 Task: Use Longitude Effect in this video Movie B.mp4
Action: Mouse moved to (272, 97)
Screenshot: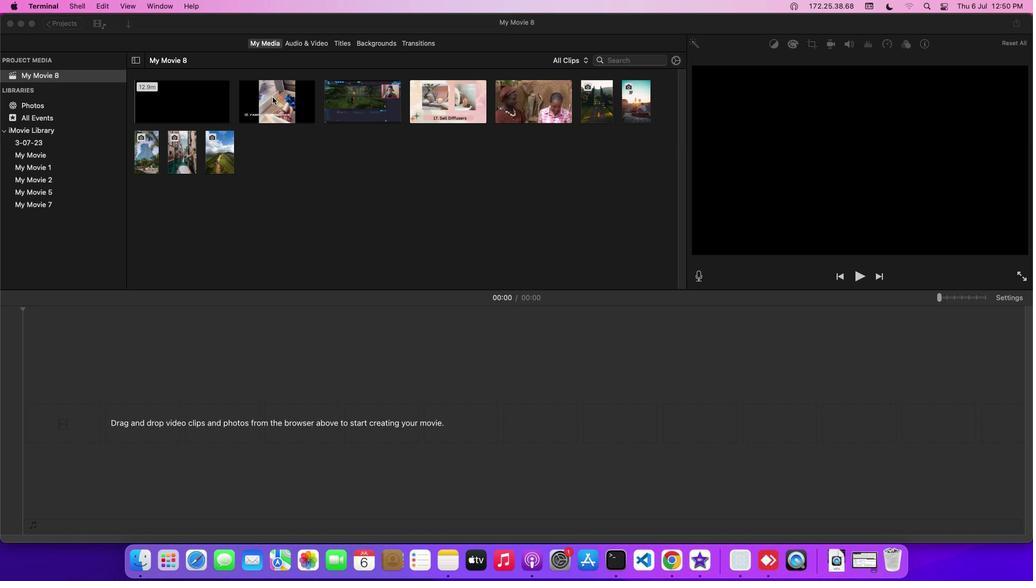 
Action: Mouse pressed left at (272, 97)
Screenshot: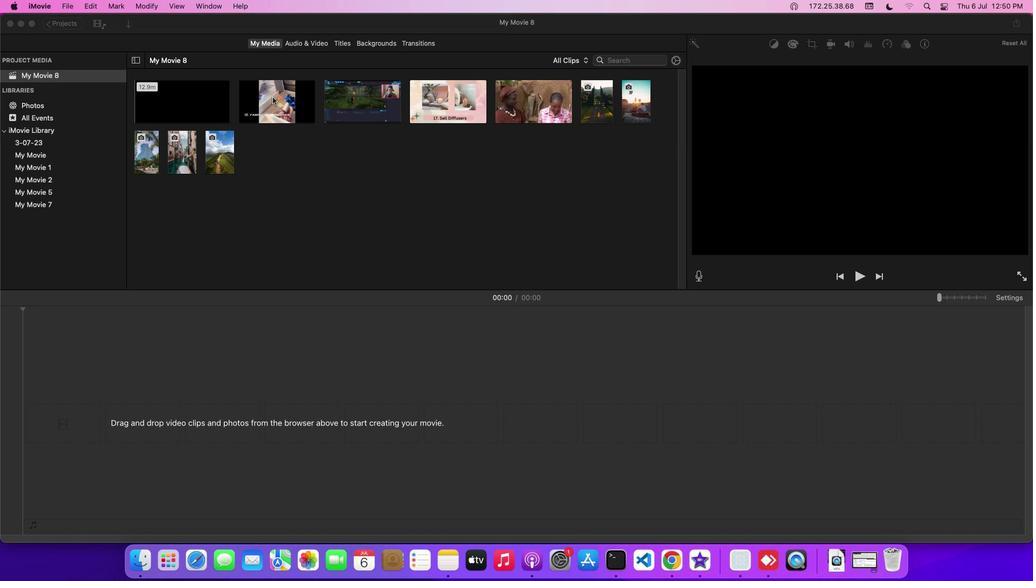 
Action: Mouse moved to (314, 46)
Screenshot: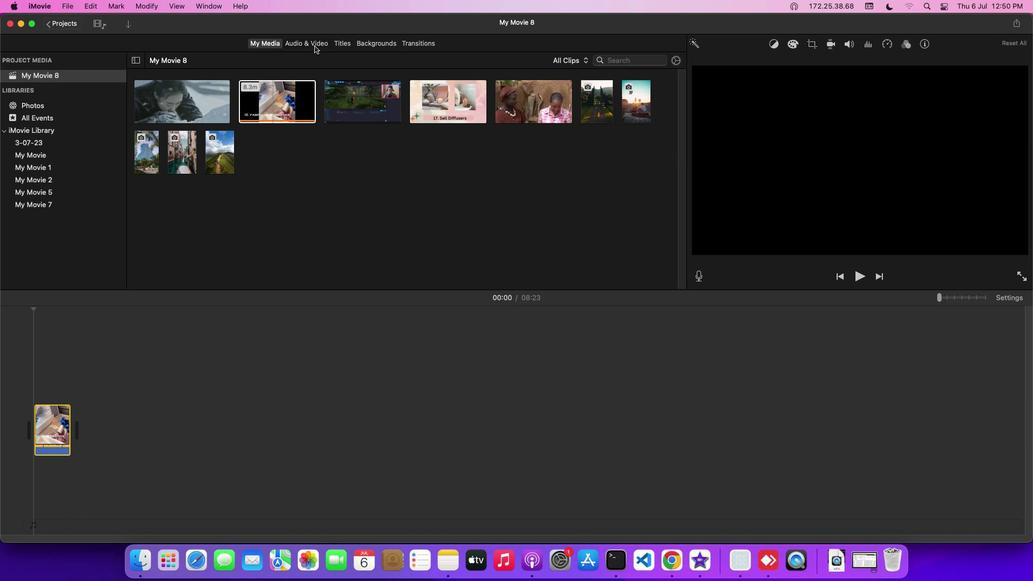 
Action: Mouse pressed left at (314, 46)
Screenshot: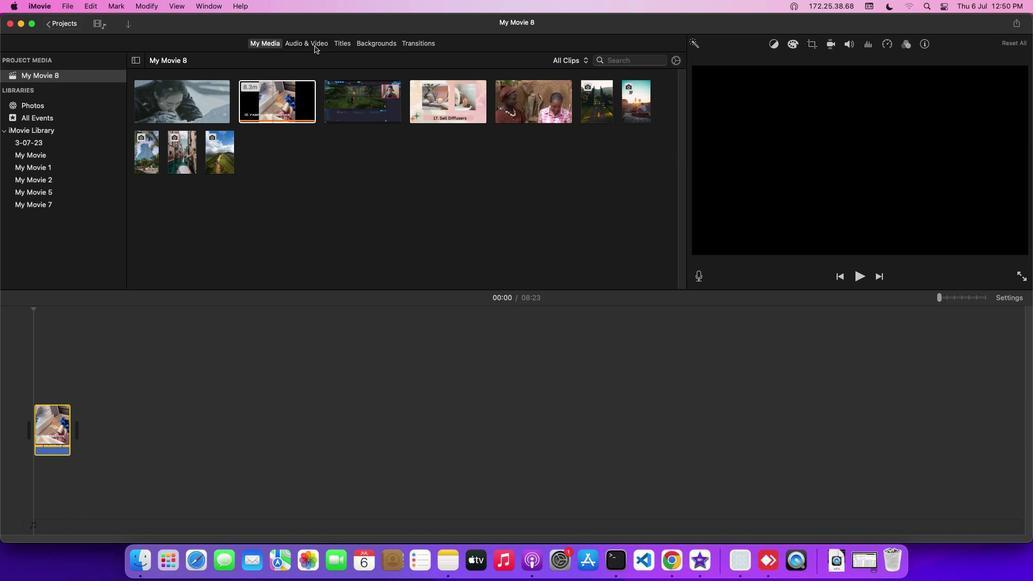 
Action: Mouse moved to (72, 100)
Screenshot: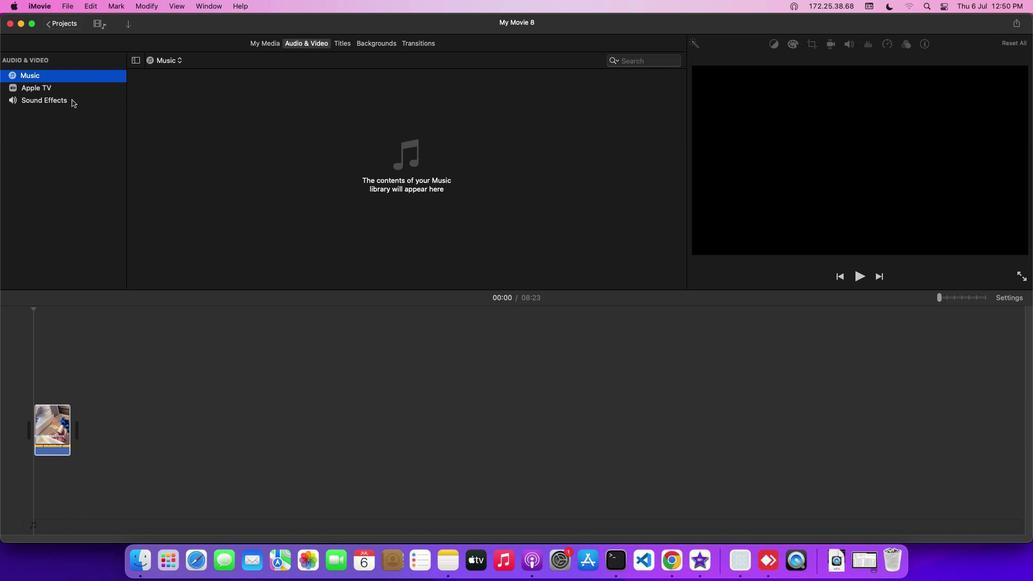 
Action: Mouse pressed left at (72, 100)
Screenshot: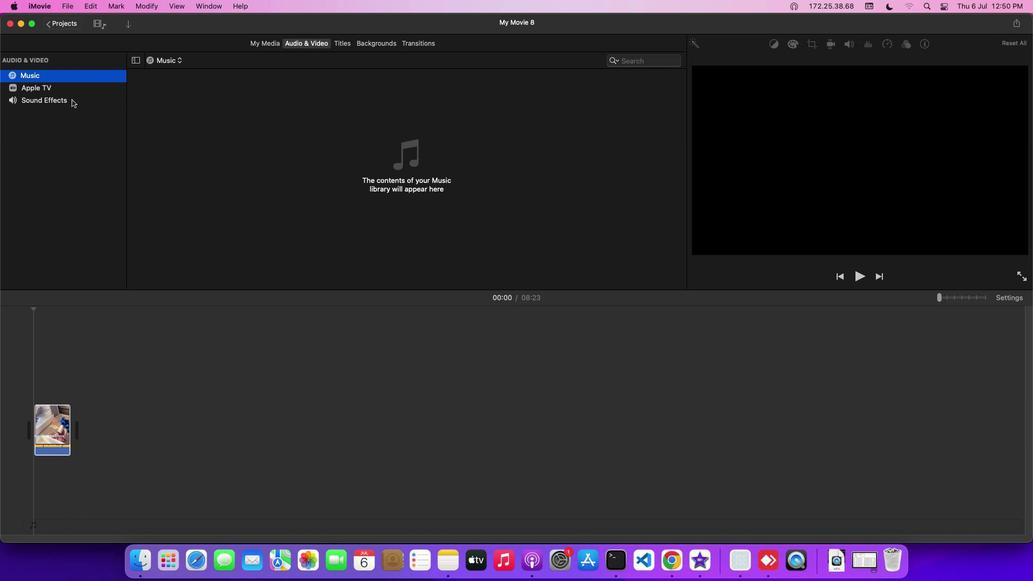 
Action: Mouse moved to (169, 161)
Screenshot: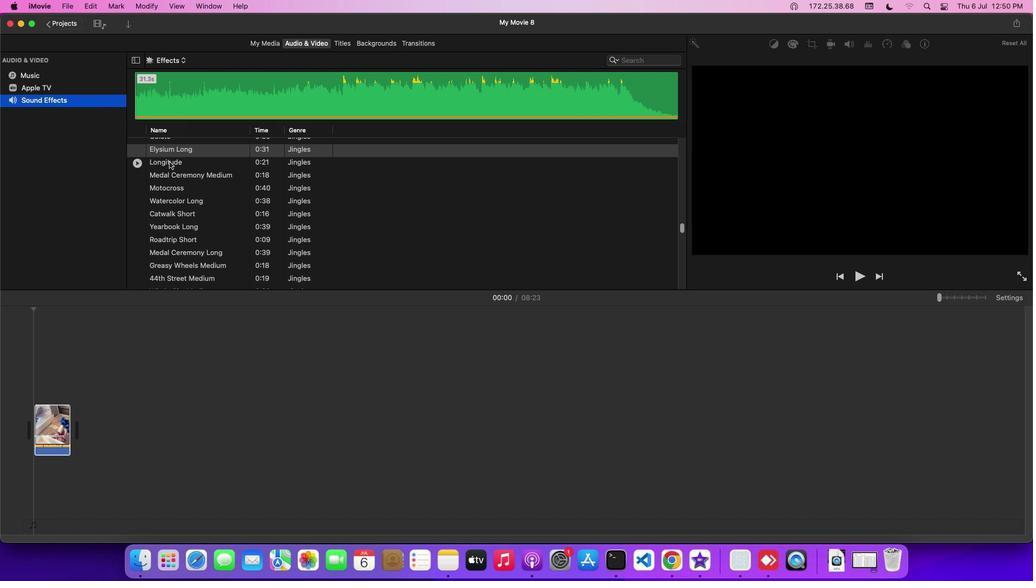 
Action: Mouse pressed left at (169, 161)
Screenshot: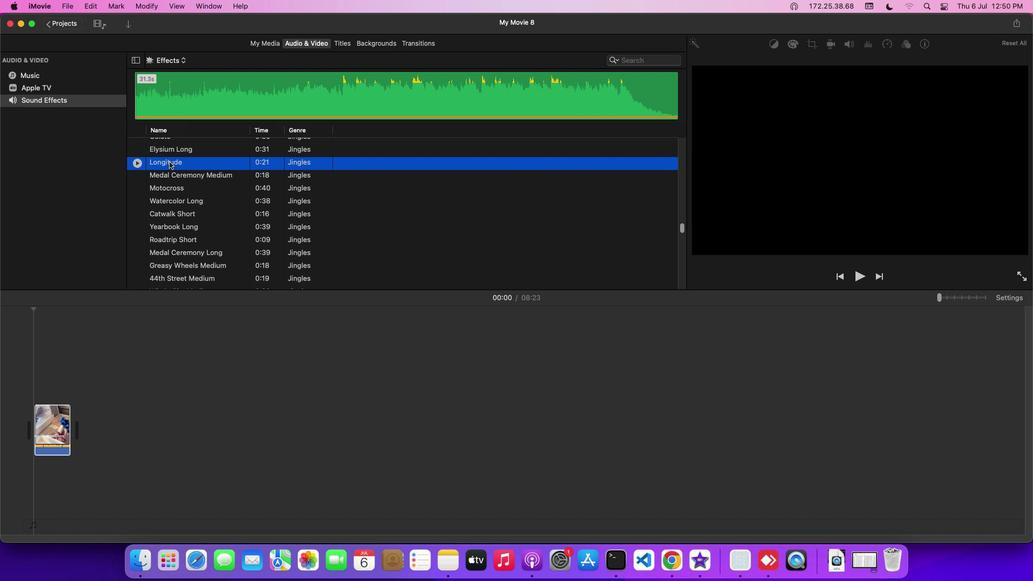
Action: Mouse moved to (172, 163)
Screenshot: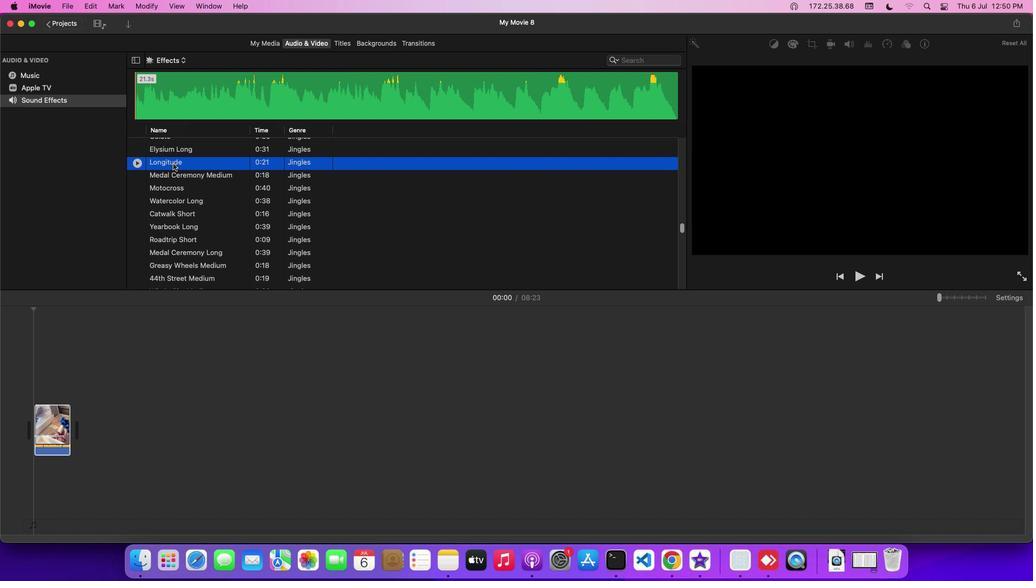 
Action: Mouse pressed left at (172, 163)
Screenshot: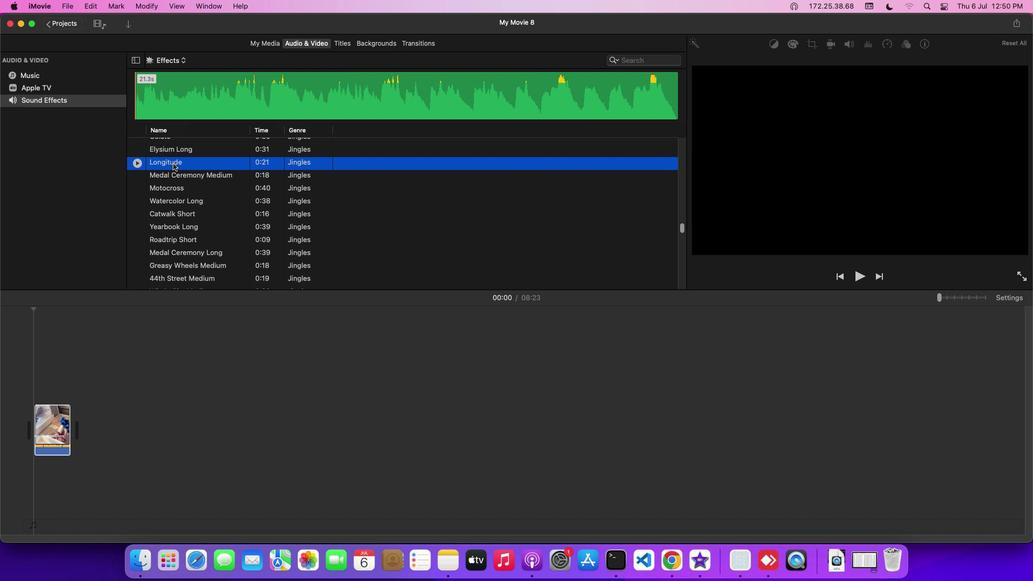 
Action: Mouse moved to (137, 458)
Screenshot: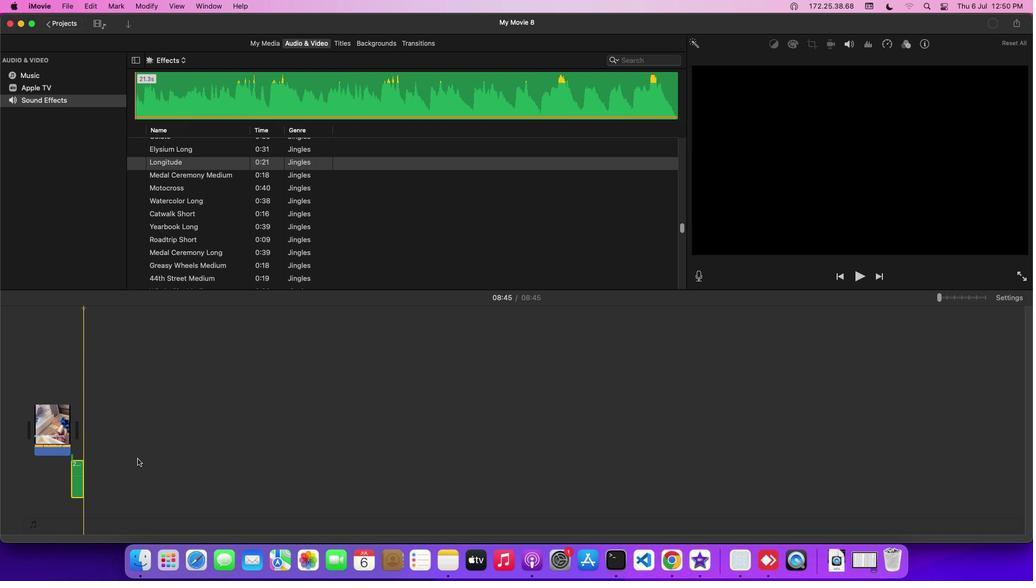 
